 Task: End elbow line connector.
Action: Mouse moved to (544, 269)
Screenshot: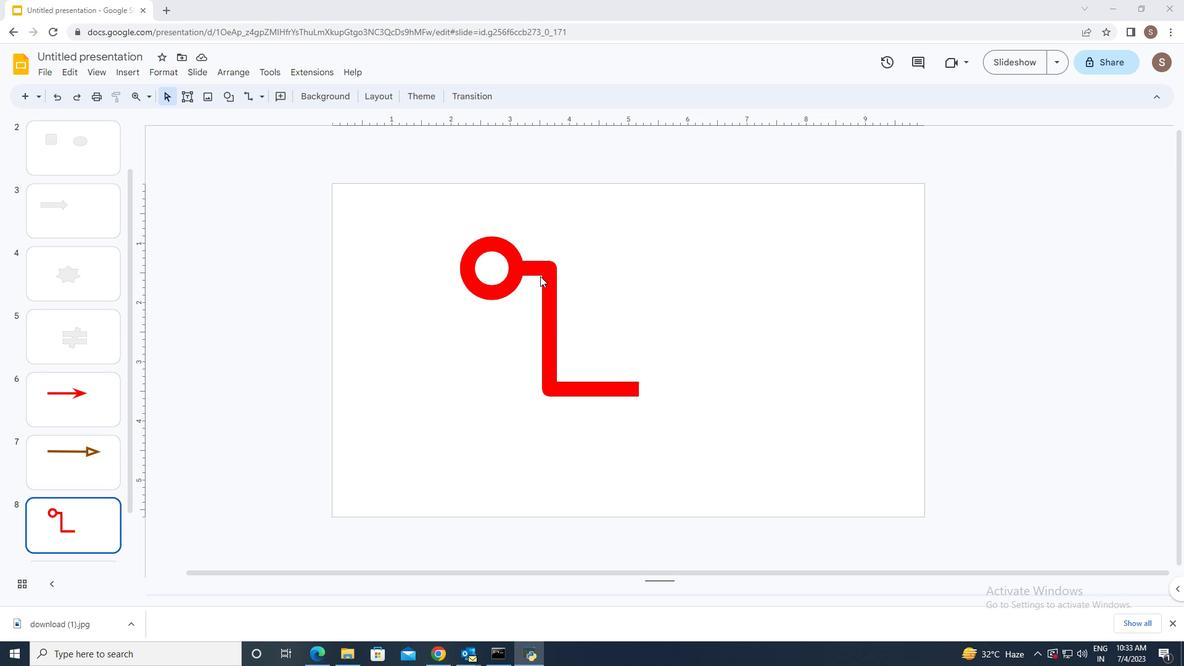 
Action: Mouse pressed left at (544, 269)
Screenshot: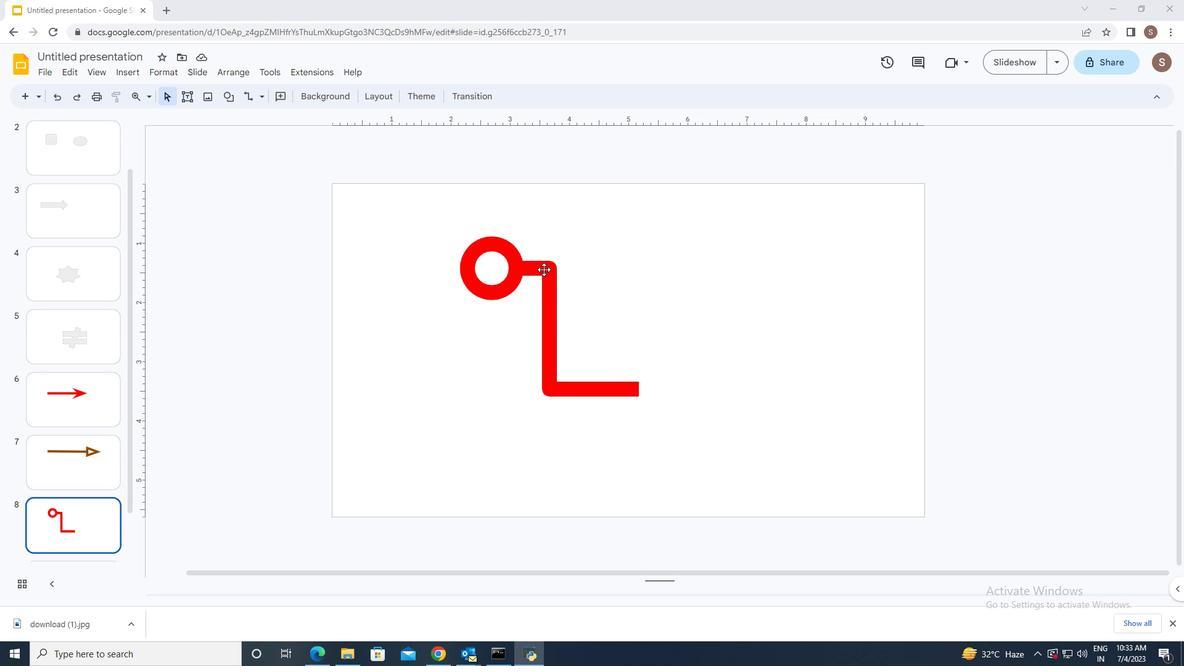 
Action: Mouse moved to (366, 101)
Screenshot: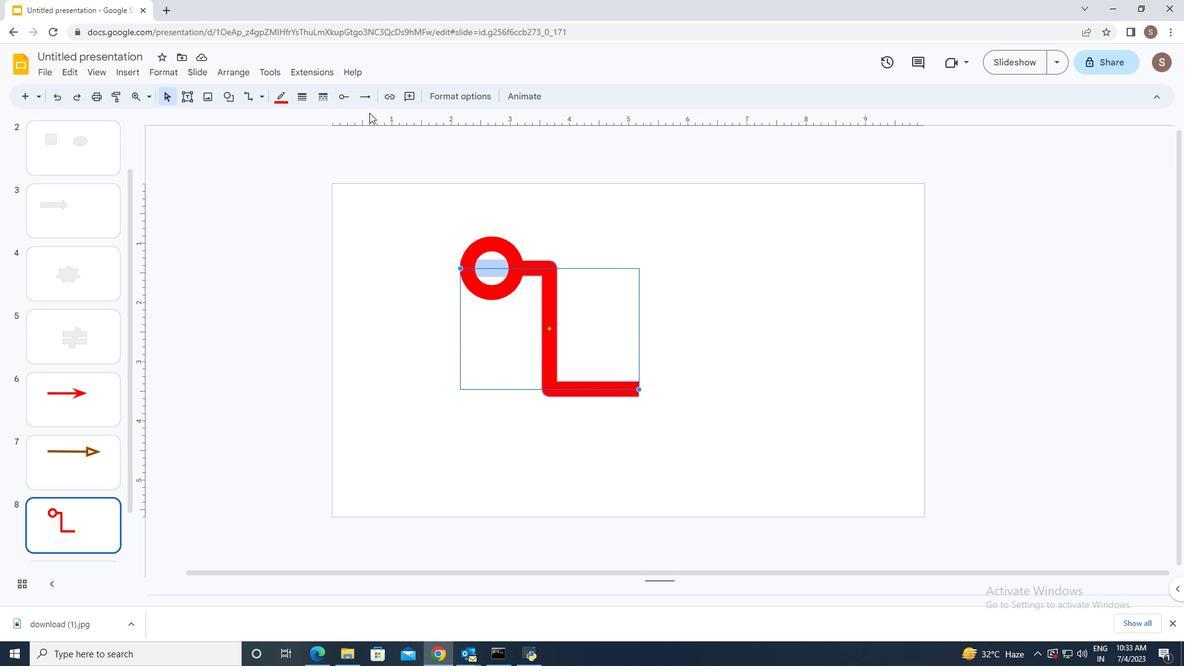 
Action: Mouse pressed left at (366, 101)
Screenshot: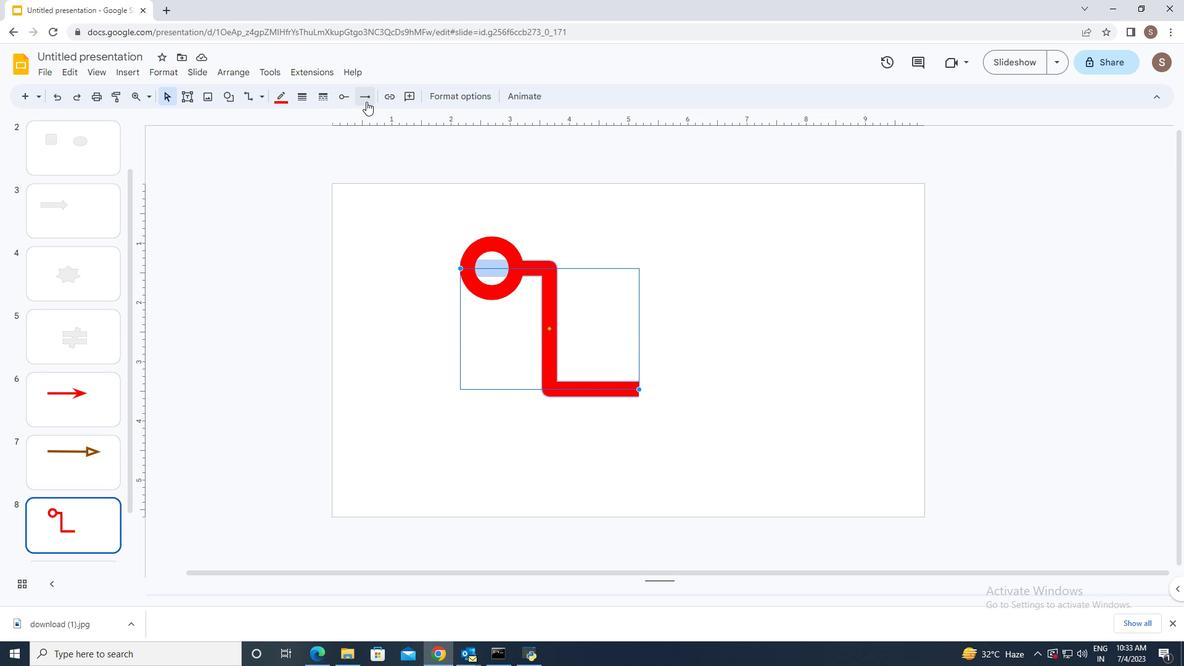 
Action: Mouse moved to (391, 260)
Screenshot: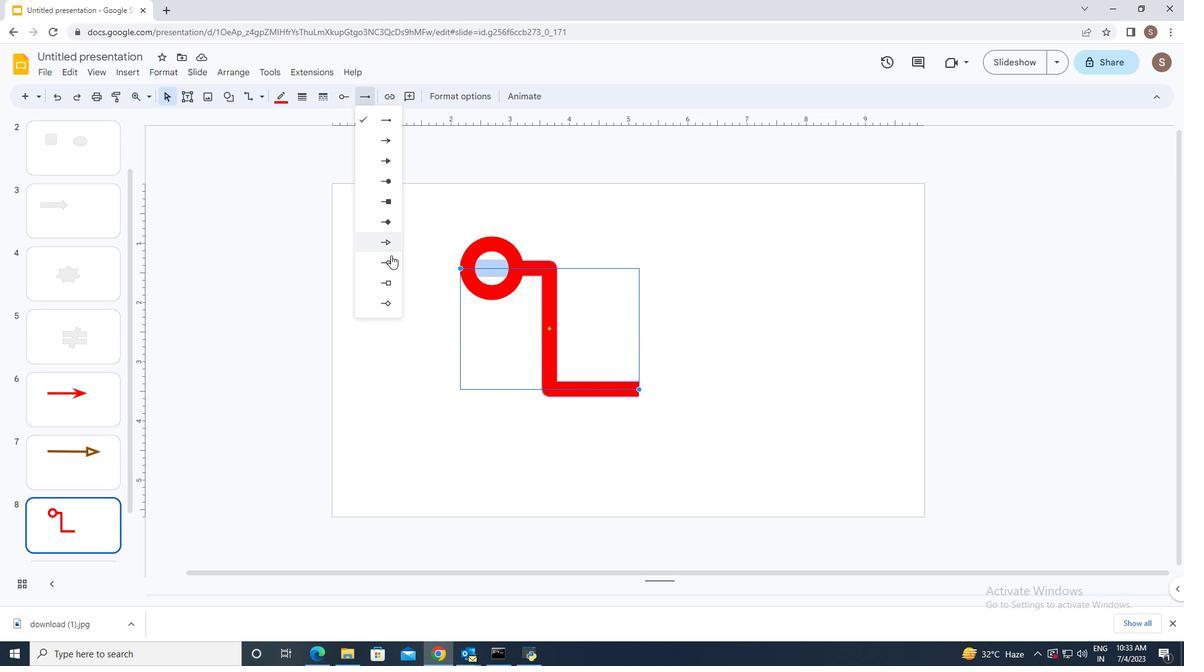 
Action: Mouse pressed left at (391, 260)
Screenshot: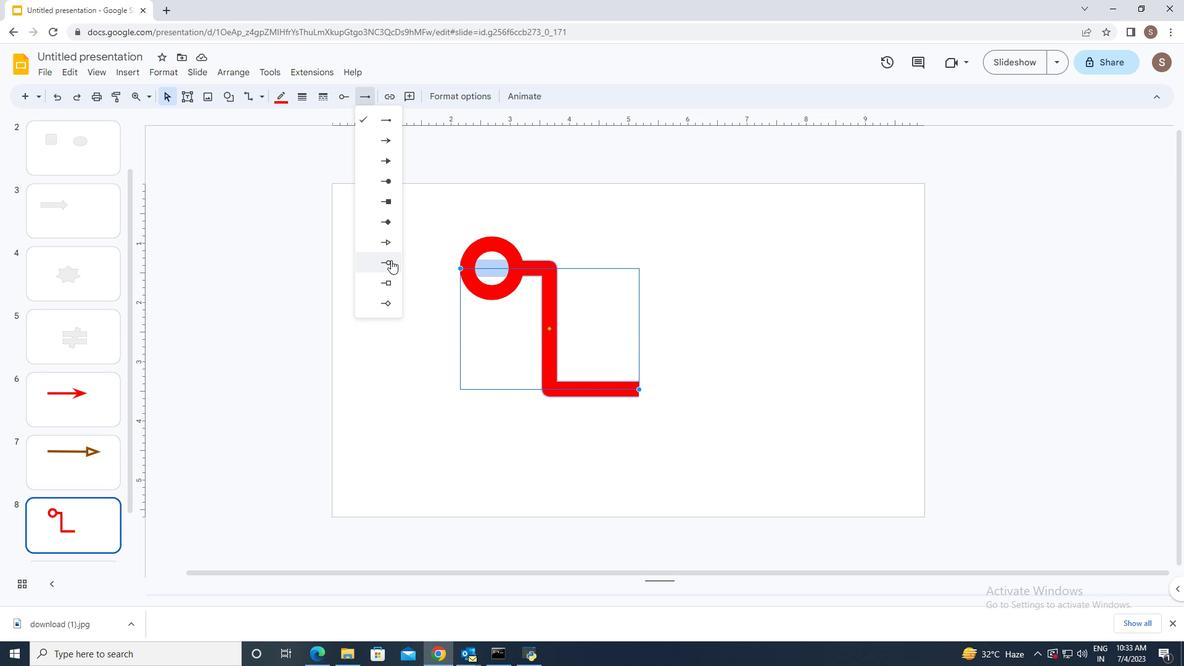 
Action: Mouse moved to (463, 459)
Screenshot: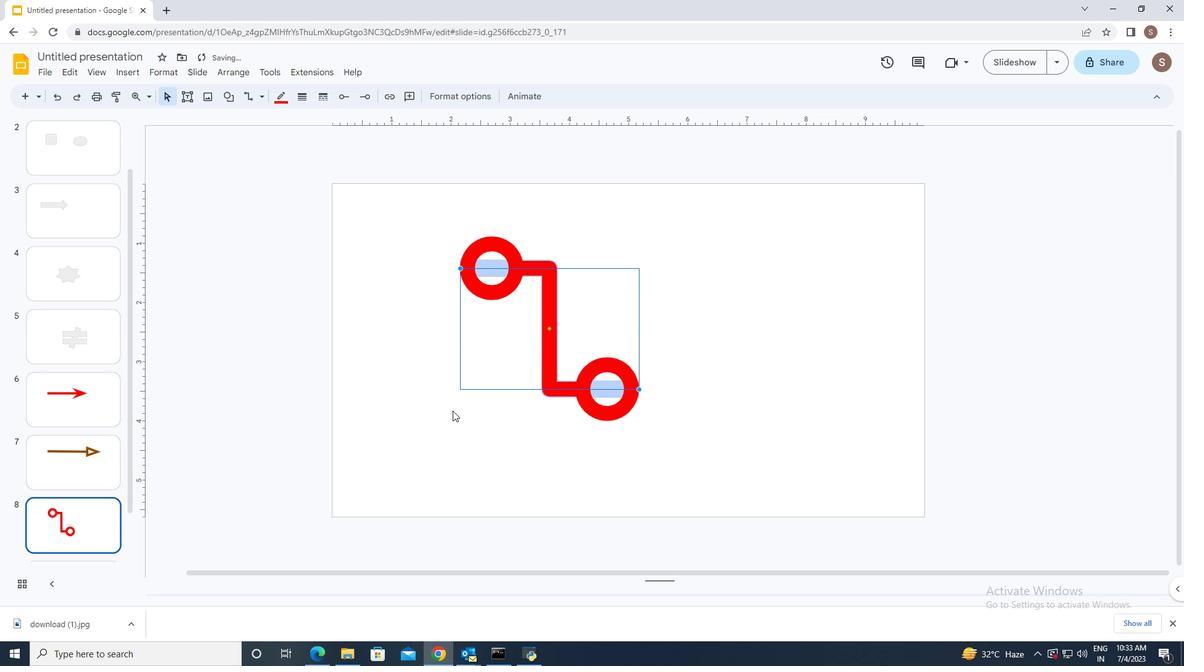 
Action: Mouse pressed left at (463, 459)
Screenshot: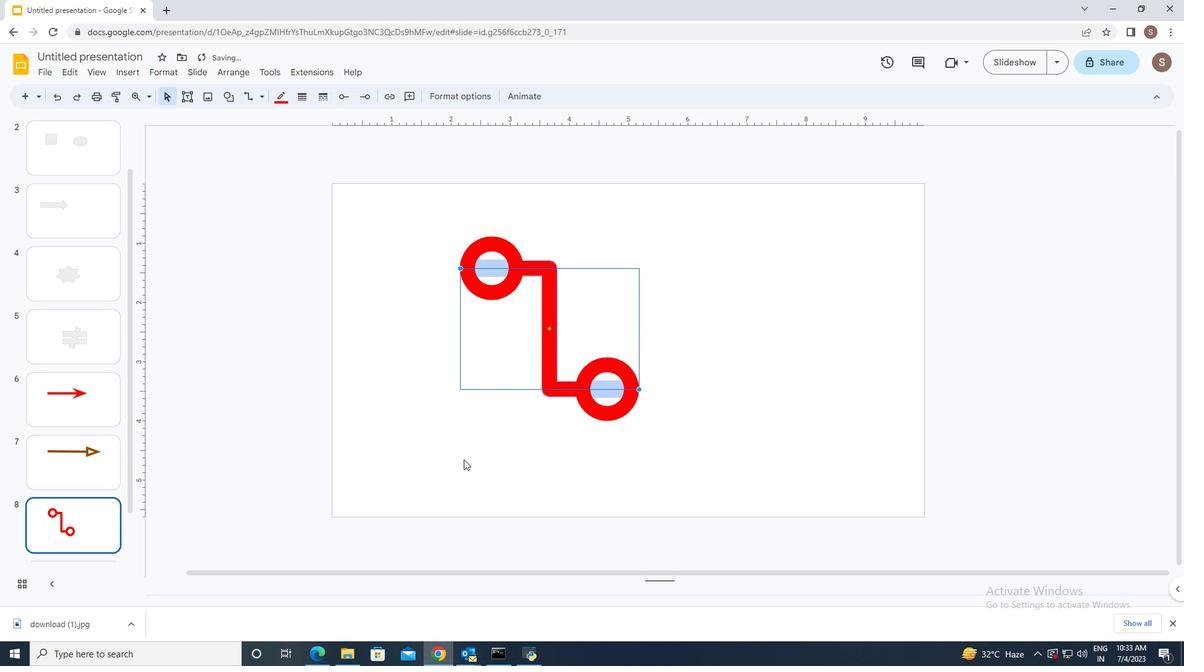 
